 Task: Add Mission White Corn Tortillas 30 Count to the cart.
Action: Mouse moved to (18, 108)
Screenshot: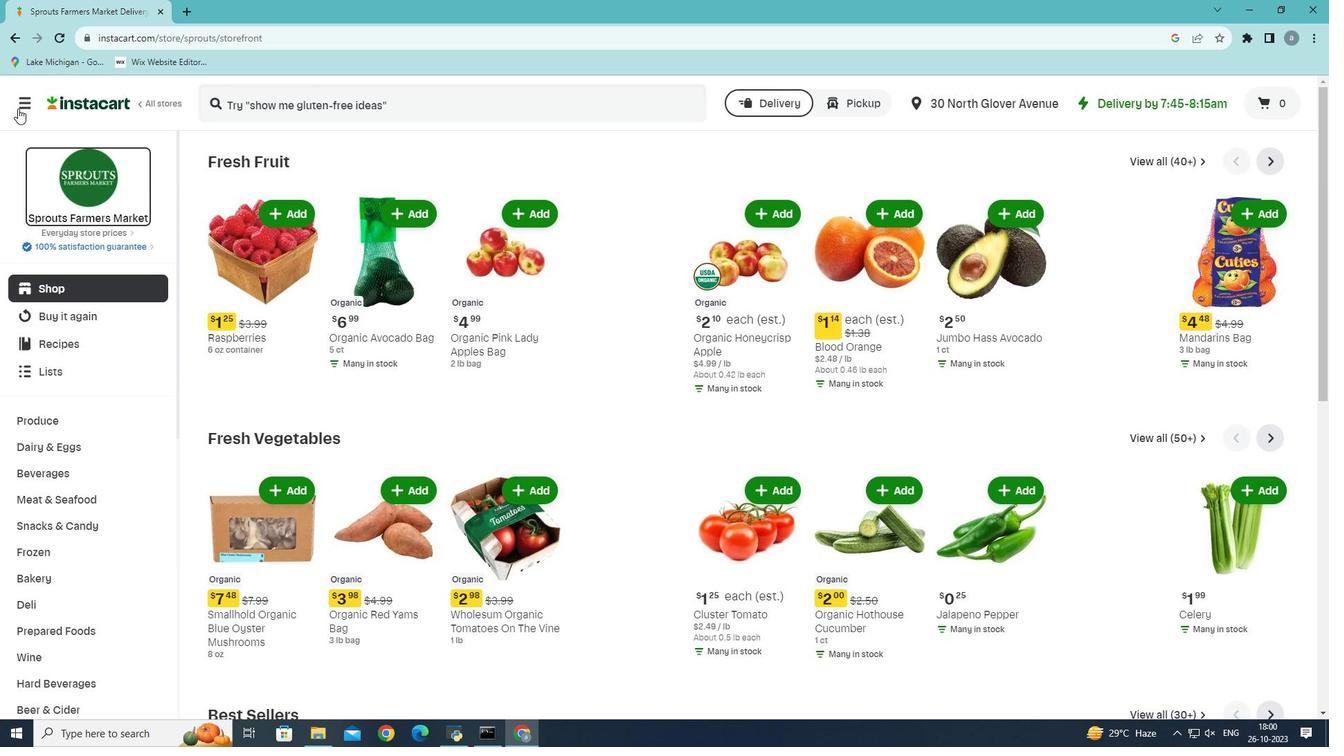 
Action: Mouse pressed left at (18, 108)
Screenshot: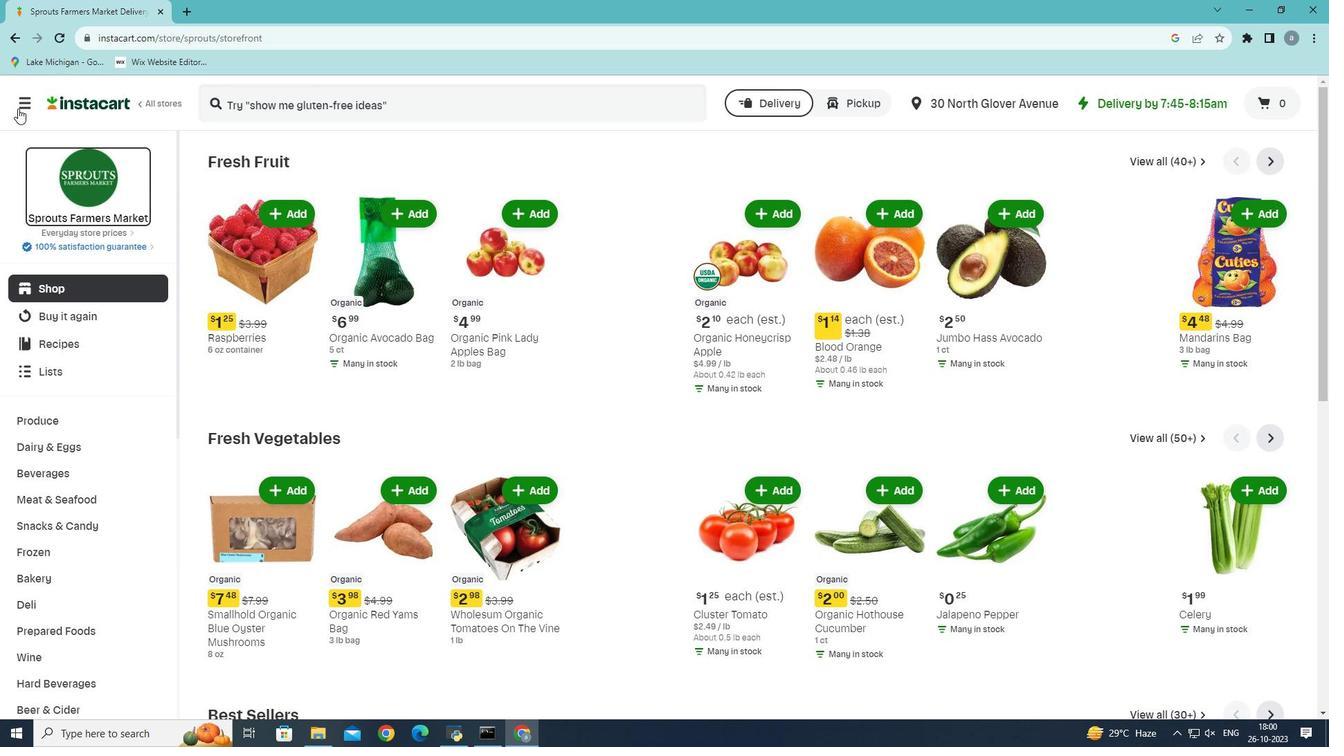 
Action: Mouse moved to (65, 397)
Screenshot: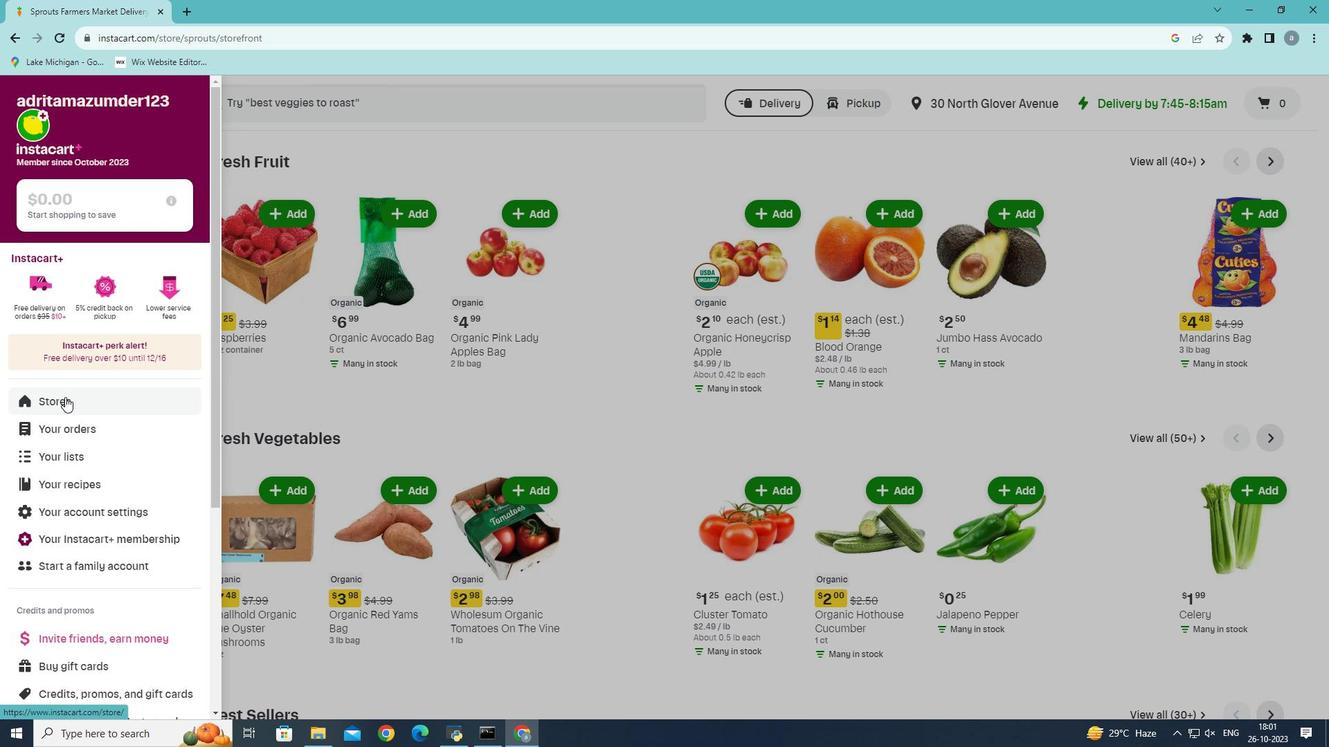 
Action: Mouse pressed left at (65, 397)
Screenshot: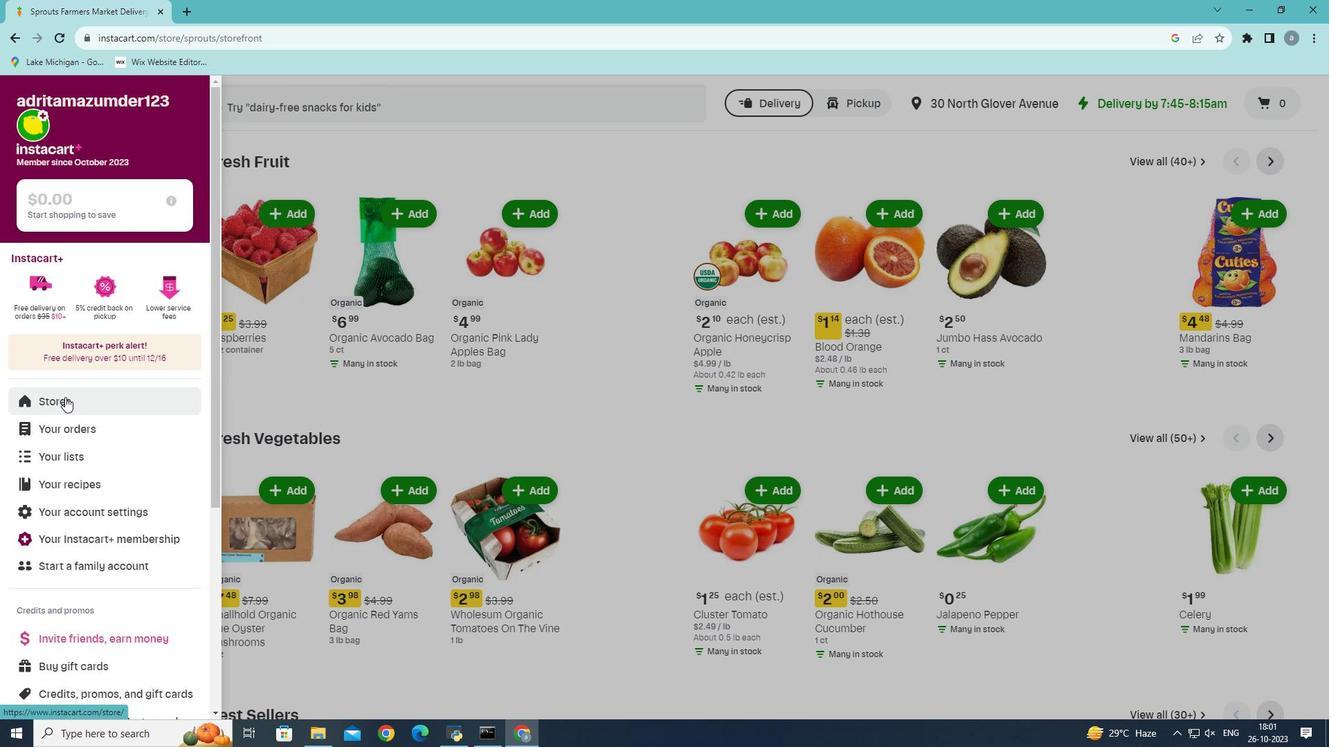 
Action: Mouse moved to (327, 151)
Screenshot: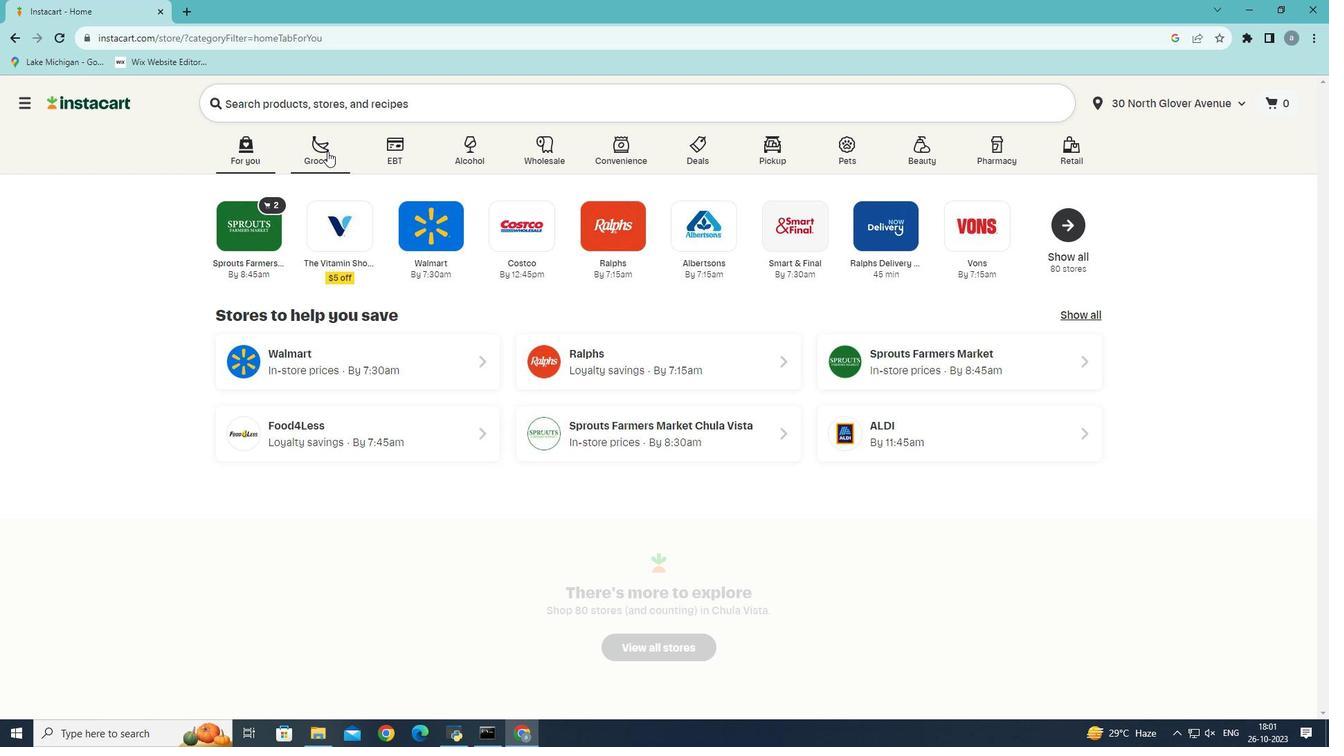 
Action: Mouse pressed left at (327, 151)
Screenshot: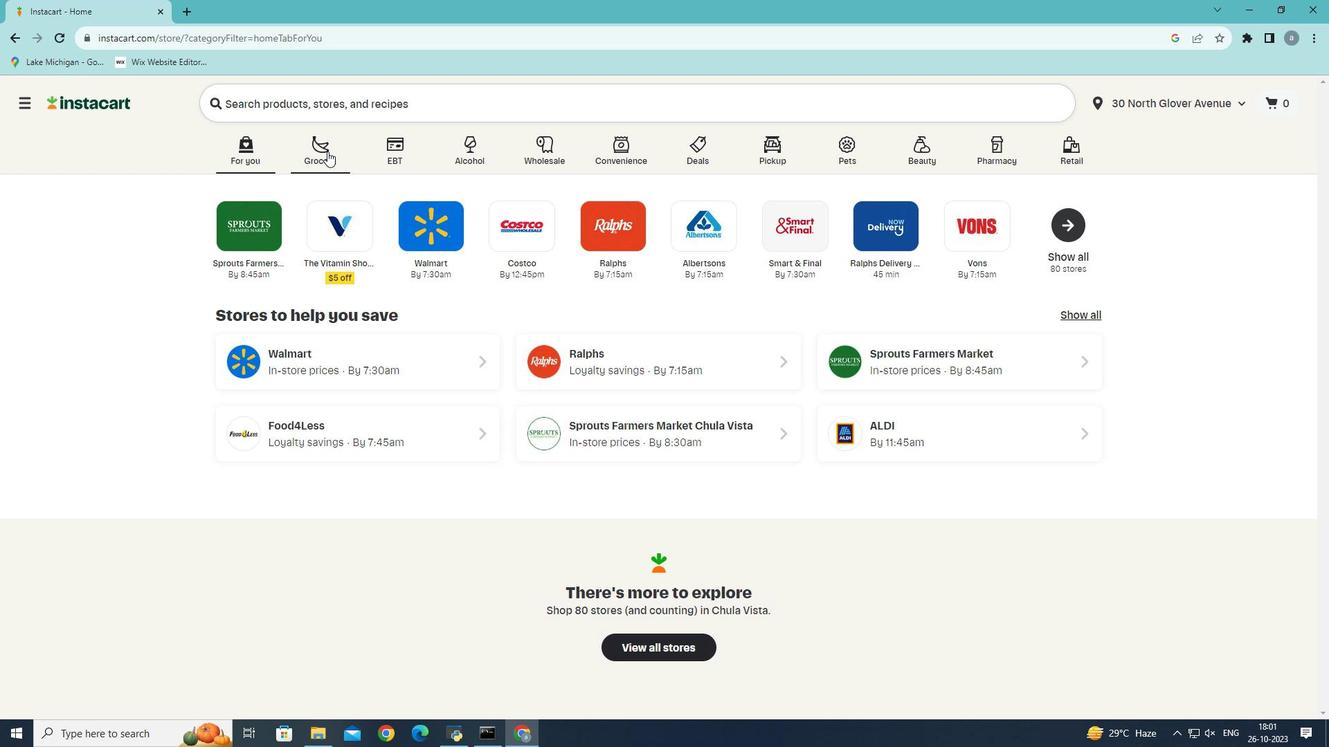 
Action: Mouse moved to (302, 398)
Screenshot: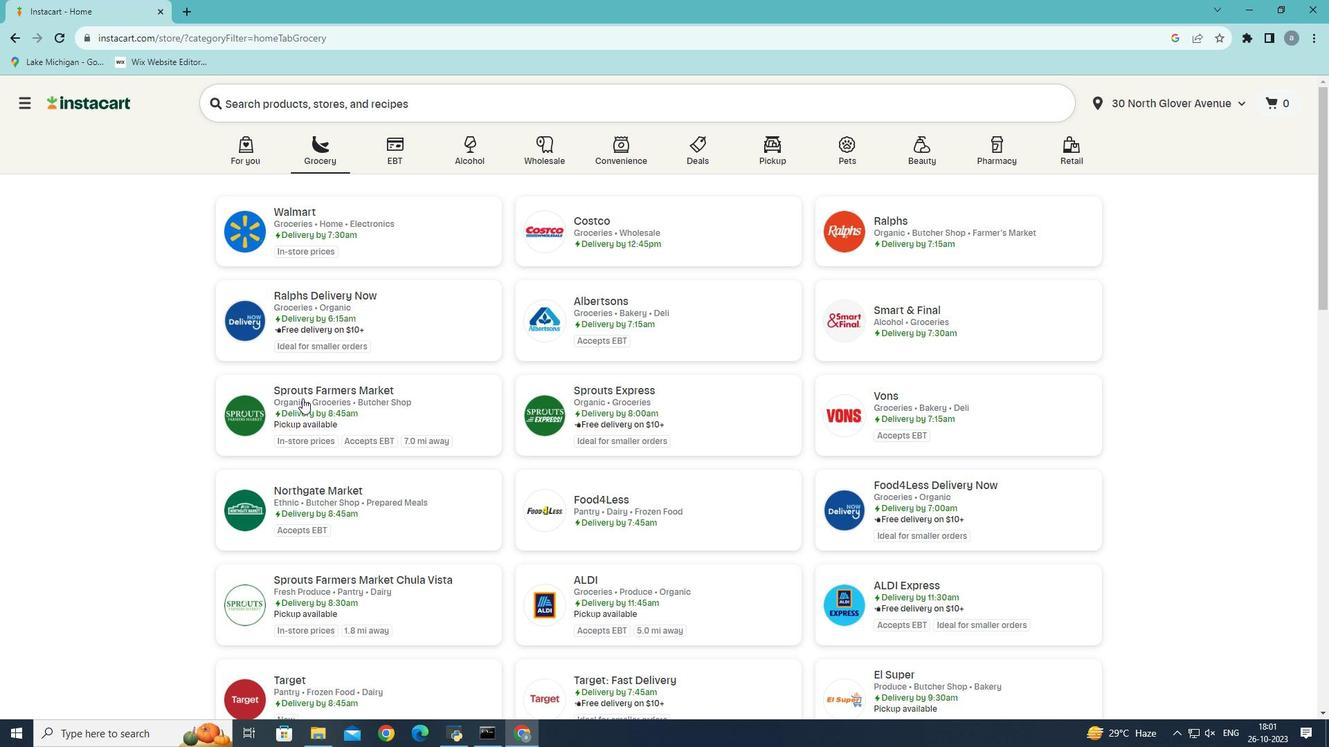 
Action: Mouse pressed left at (302, 398)
Screenshot: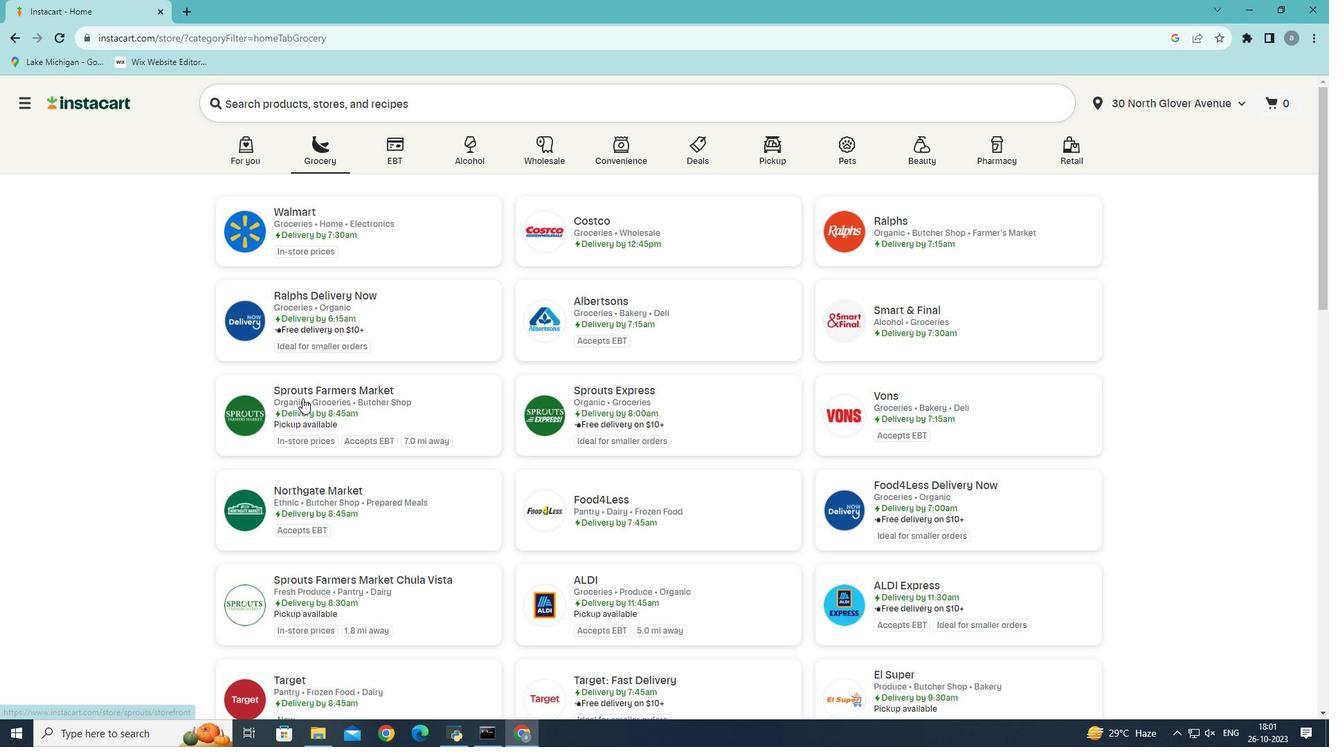 
Action: Mouse moved to (69, 582)
Screenshot: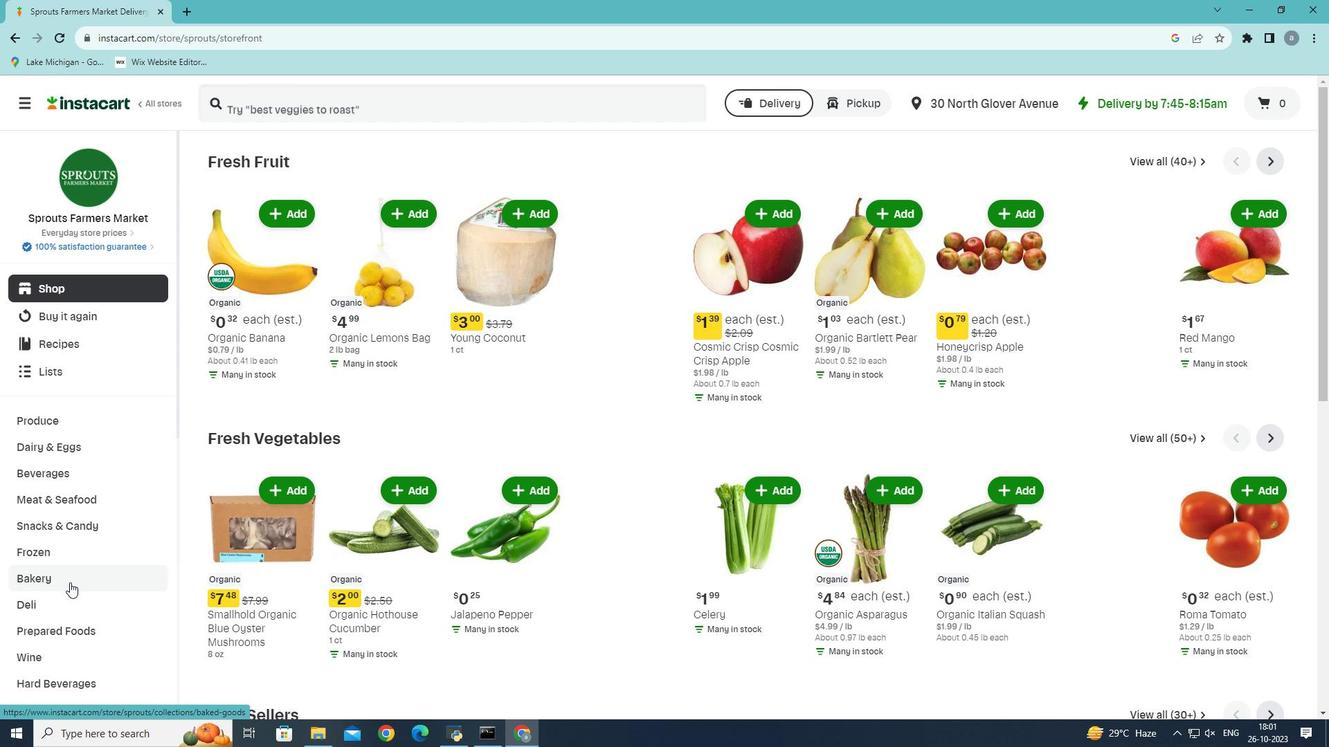 
Action: Mouse pressed left at (69, 582)
Screenshot: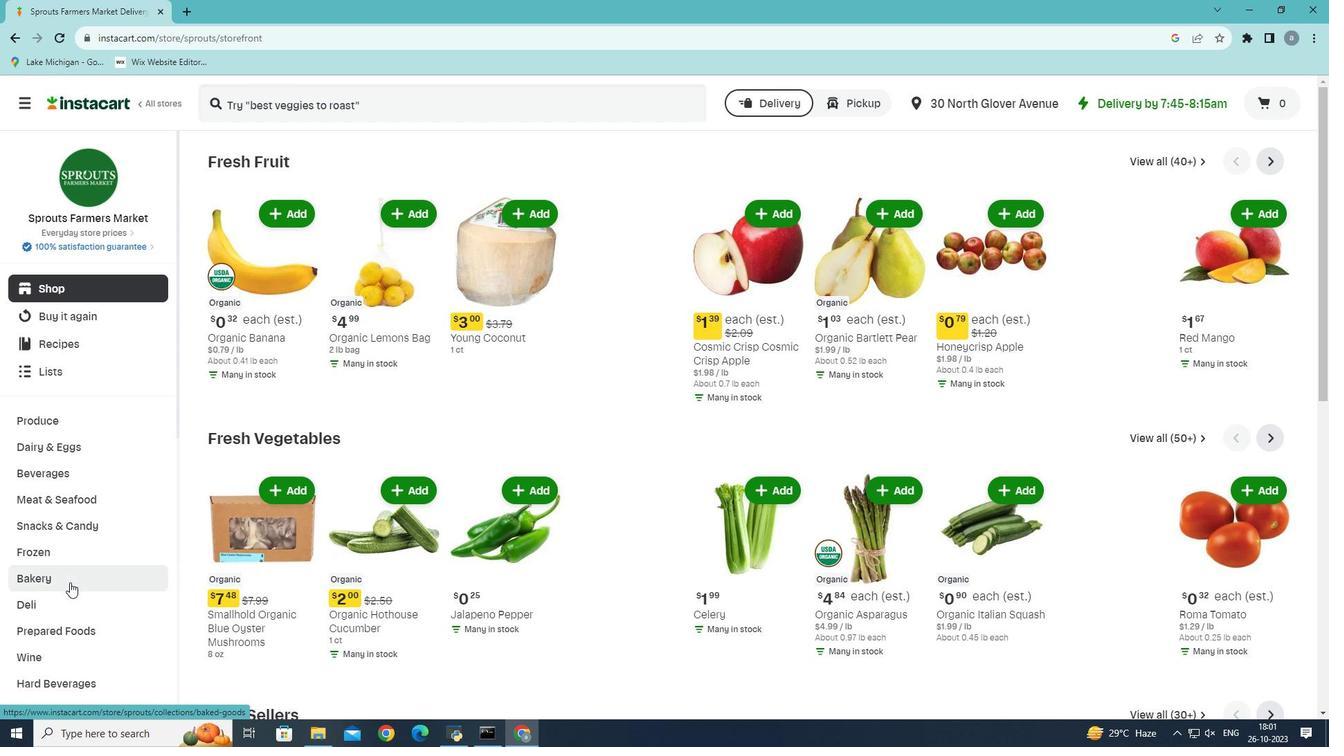 
Action: Mouse moved to (1024, 195)
Screenshot: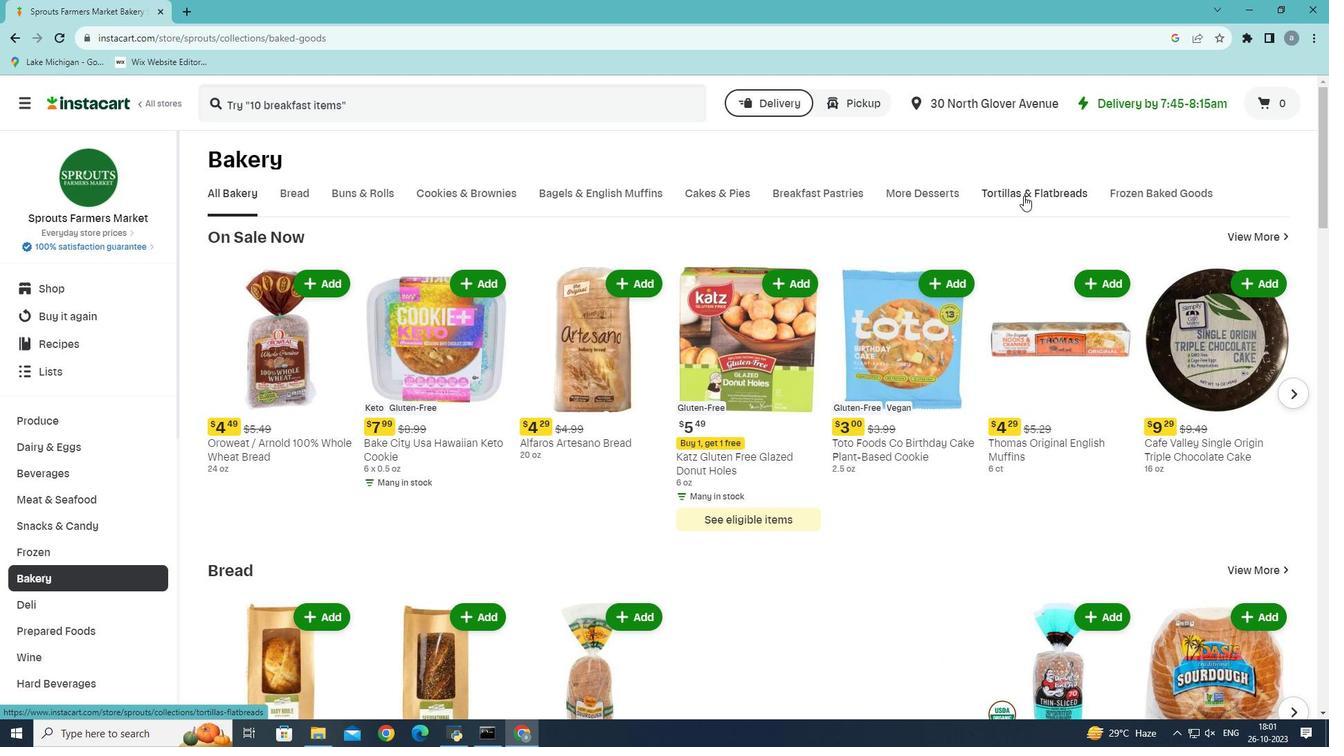 
Action: Mouse pressed left at (1024, 195)
Screenshot: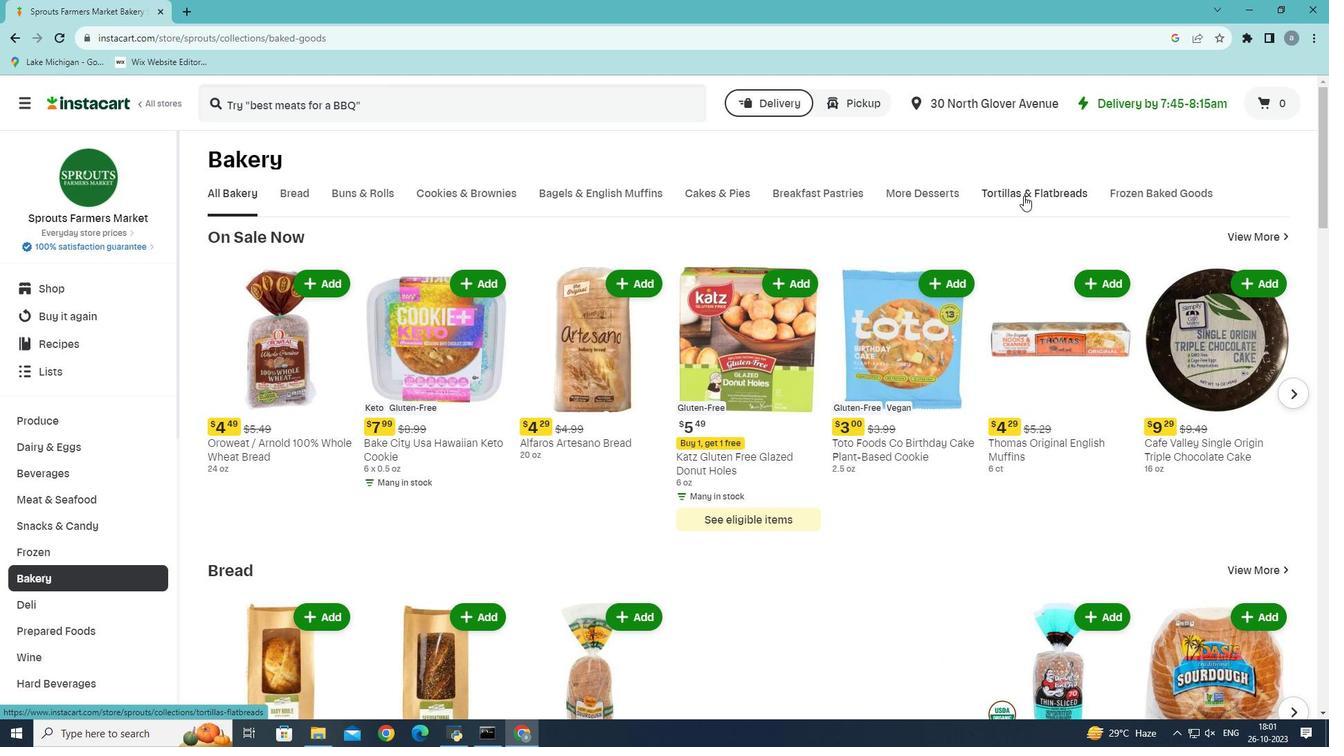 
Action: Mouse moved to (317, 238)
Screenshot: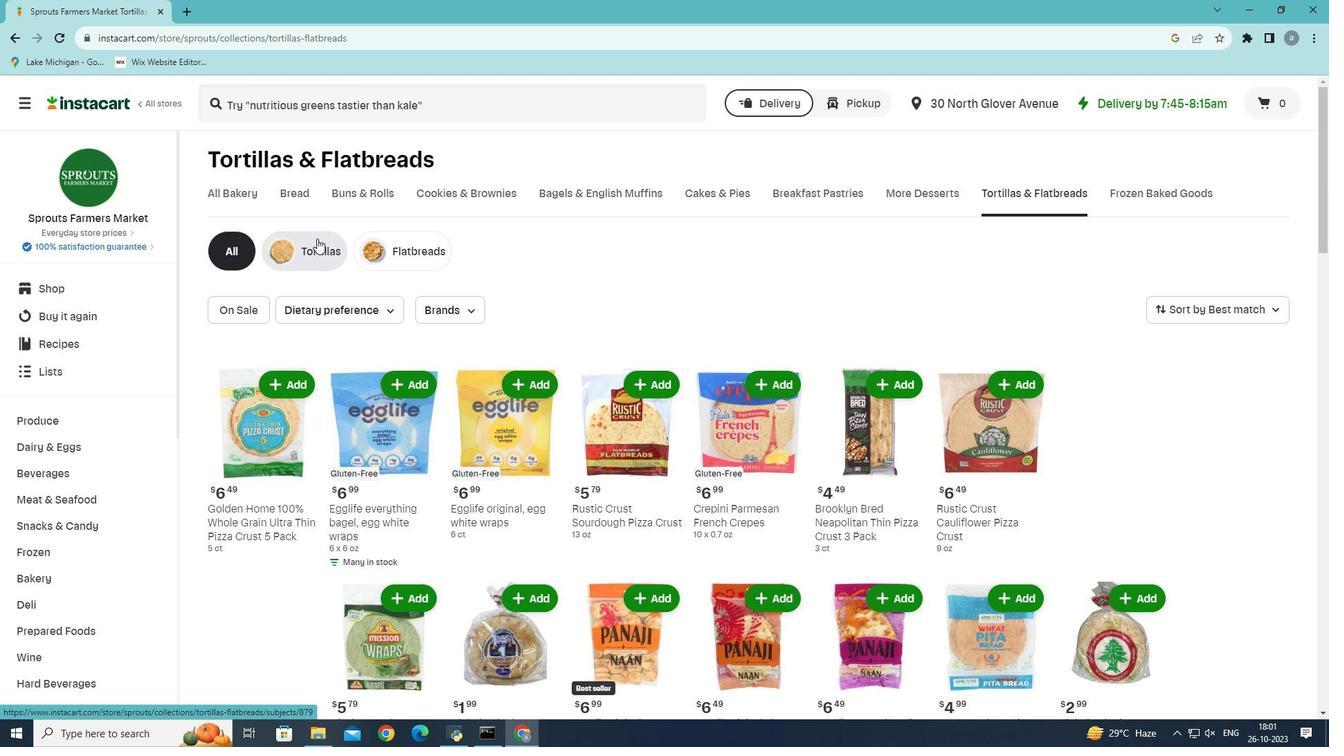 
Action: Mouse pressed left at (317, 238)
Screenshot: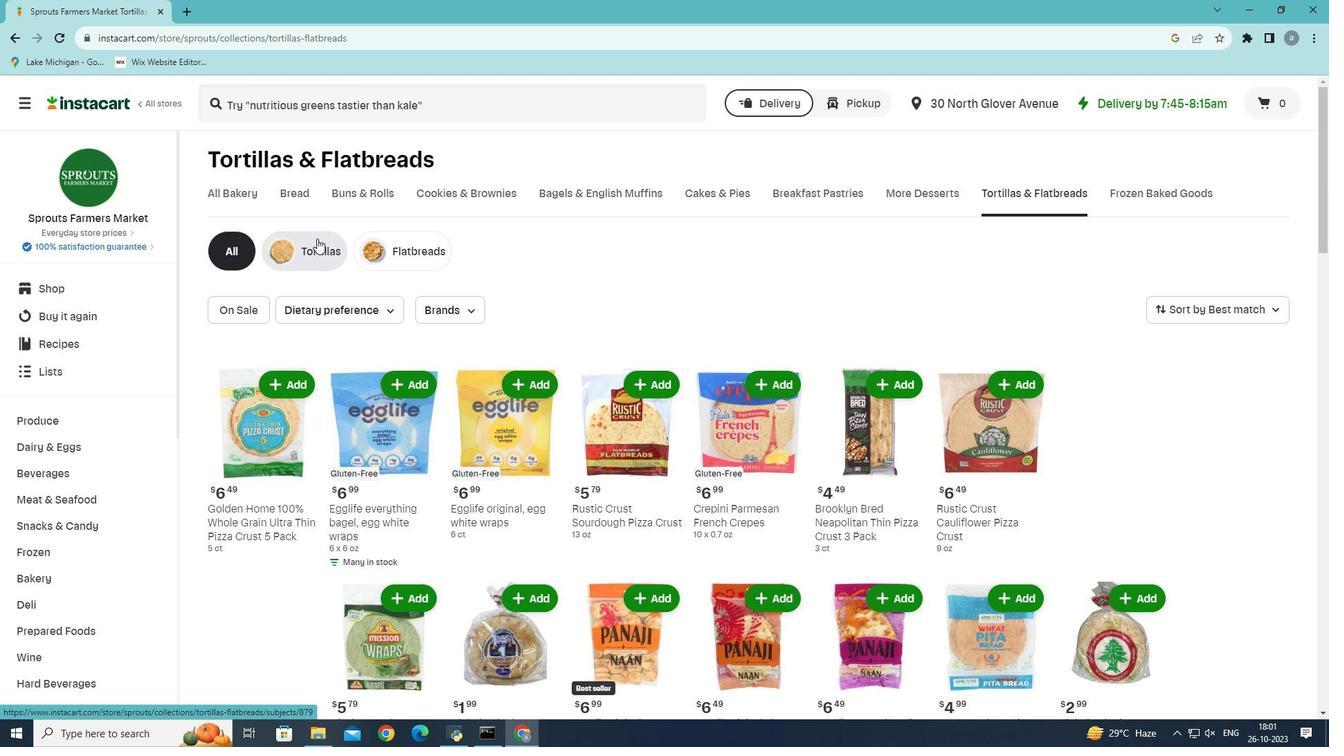 
Action: Mouse moved to (681, 395)
Screenshot: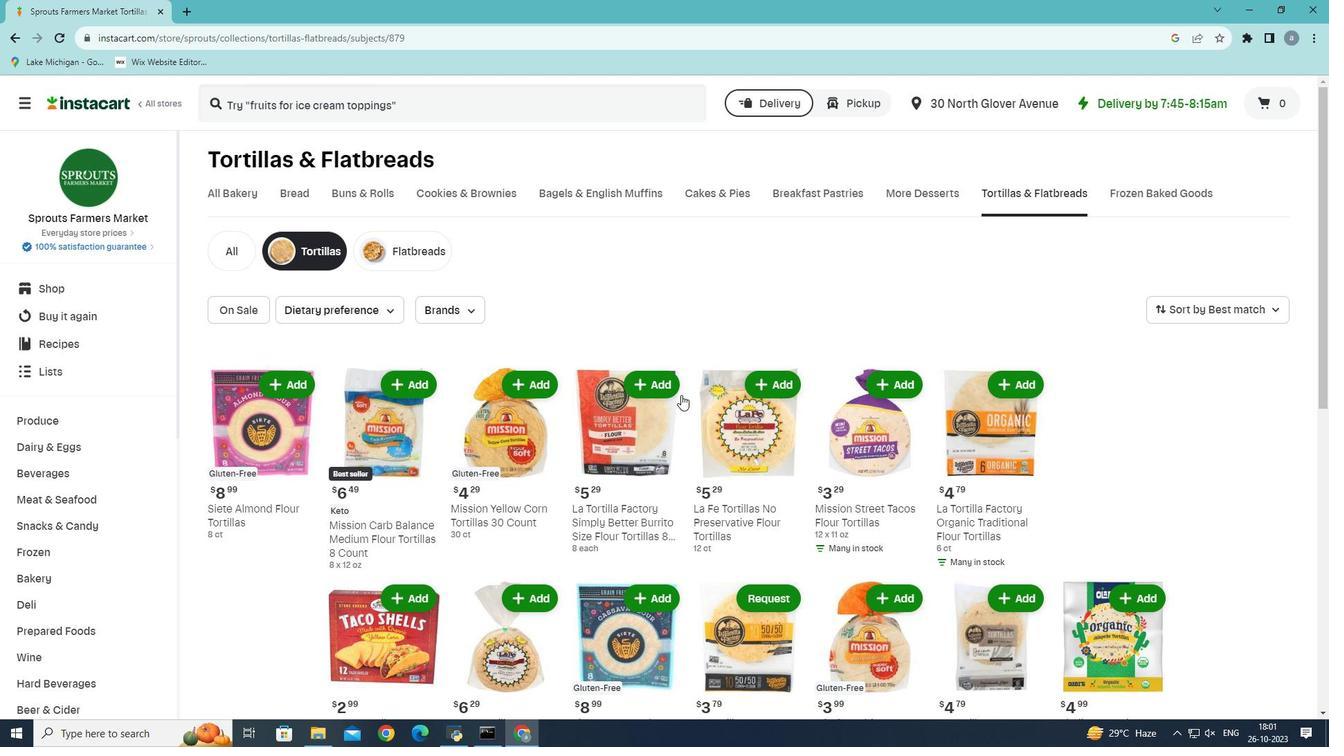 
Action: Mouse scrolled (681, 394) with delta (0, 0)
Screenshot: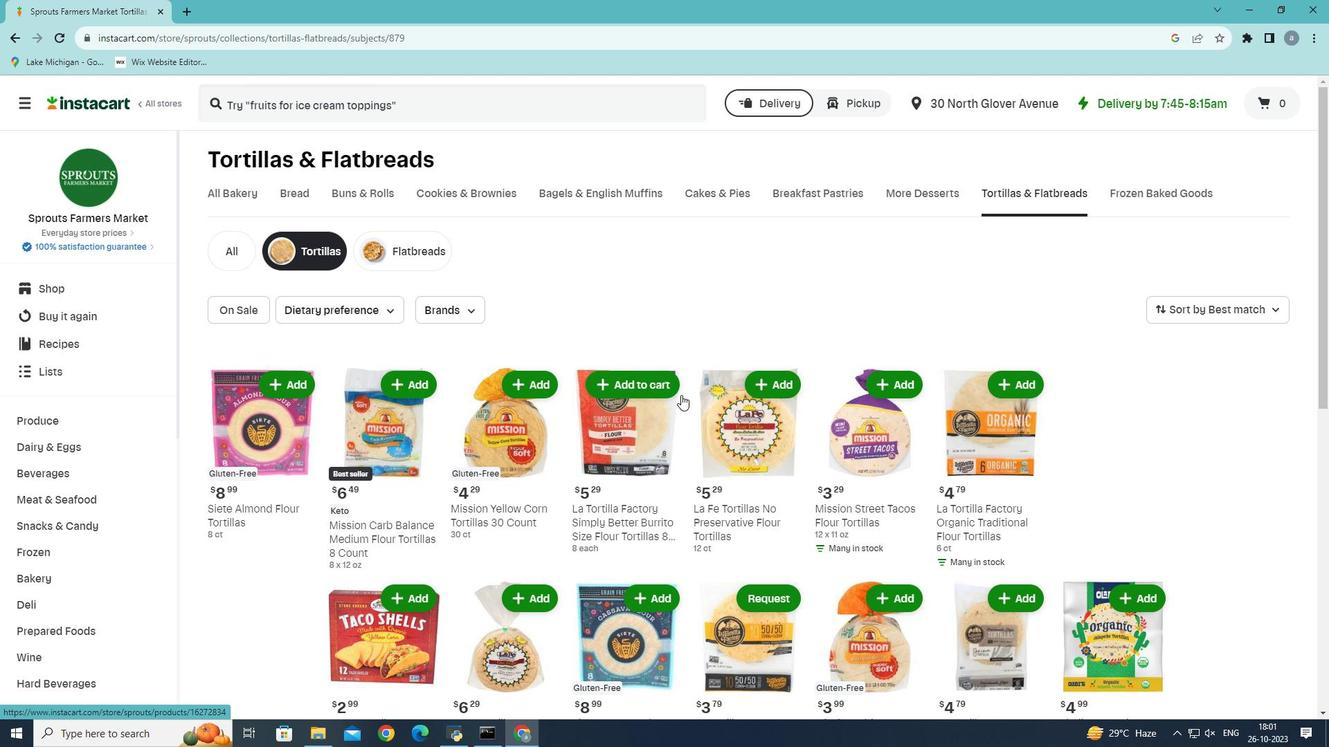 
Action: Mouse moved to (862, 380)
Screenshot: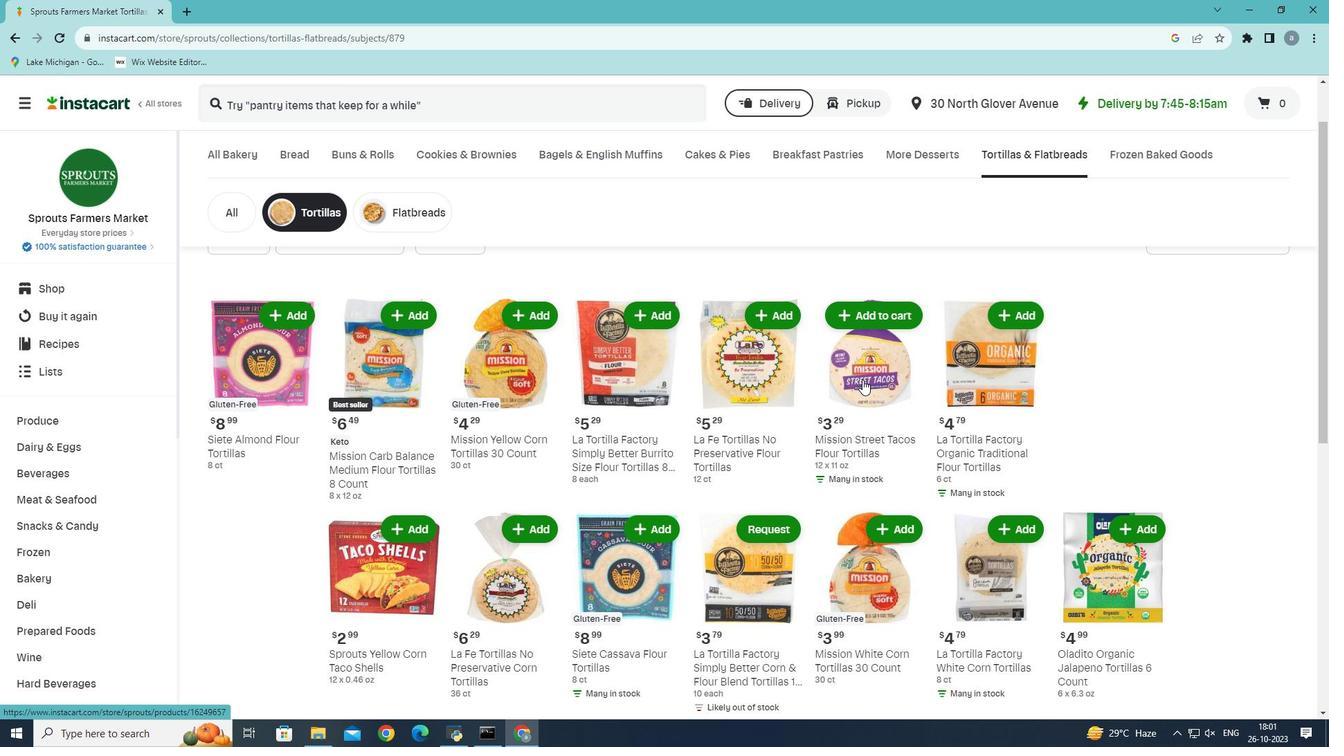 
Action: Mouse scrolled (862, 379) with delta (0, 0)
Screenshot: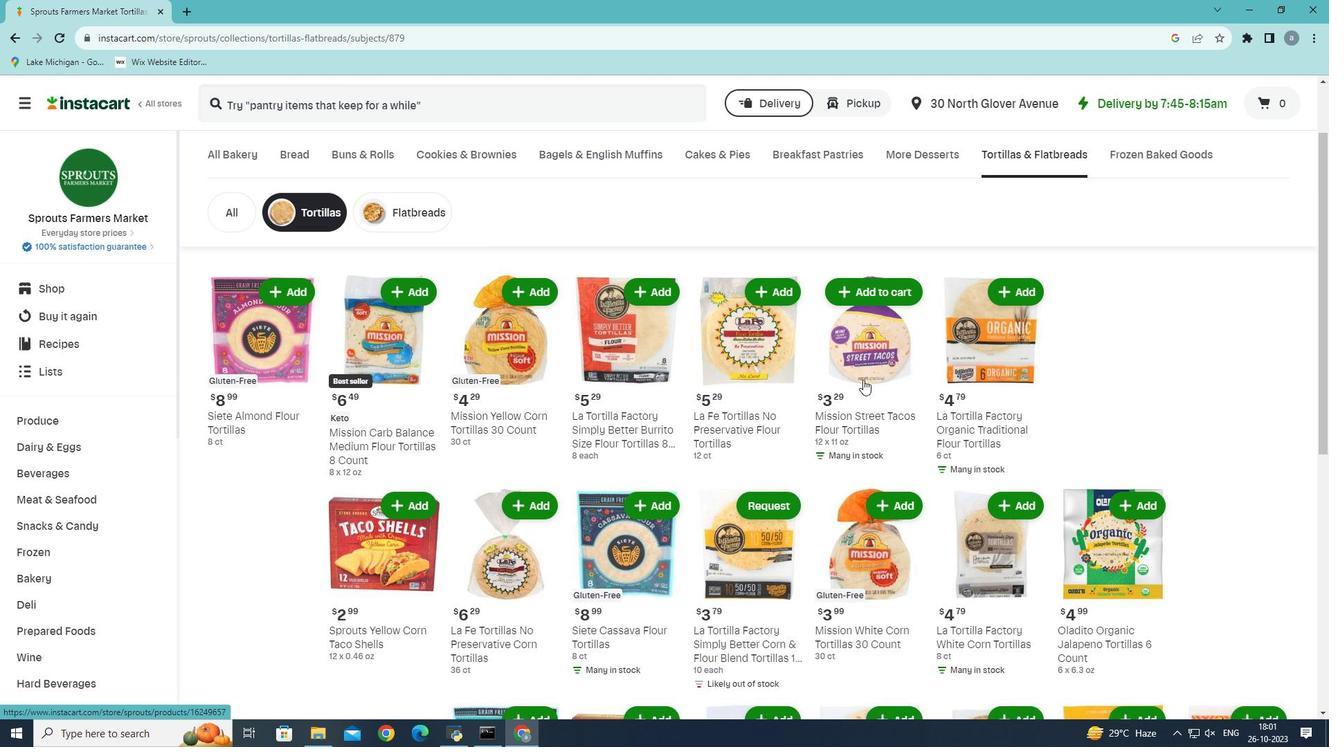 
Action: Mouse moved to (863, 380)
Screenshot: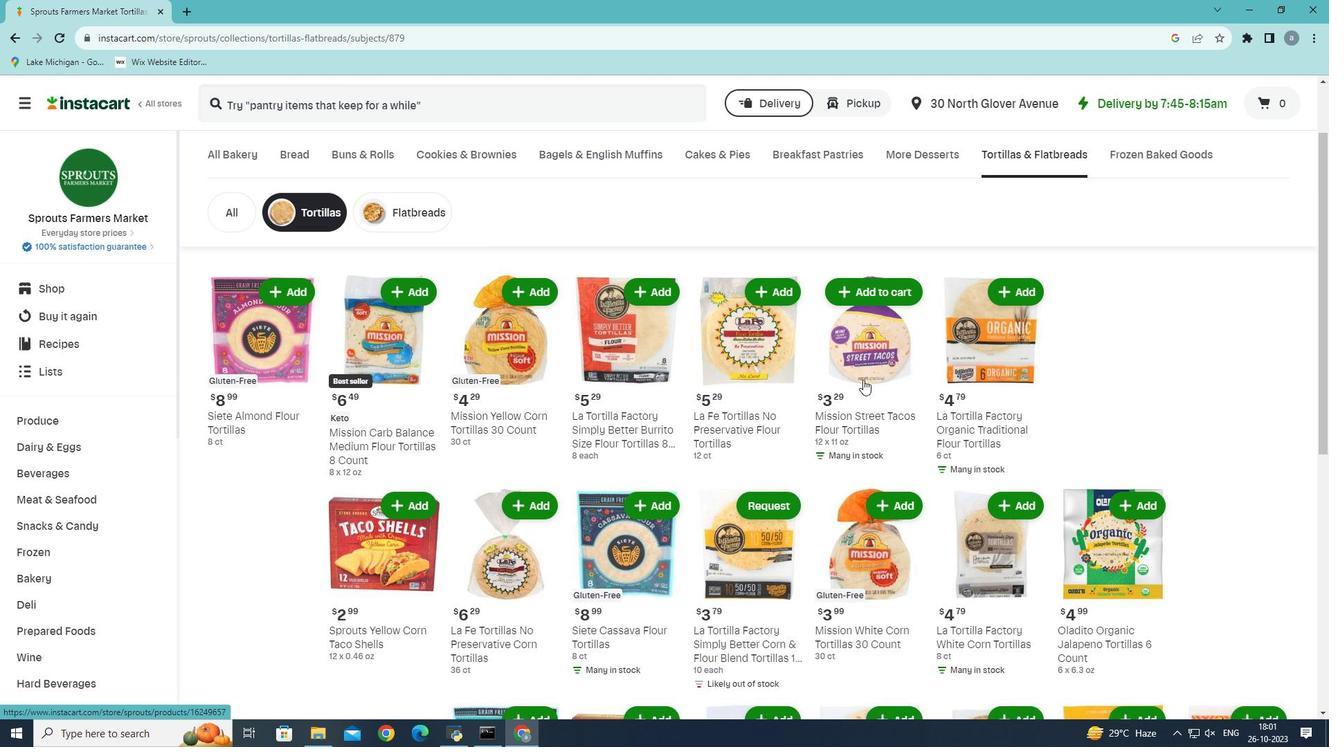 
Action: Mouse scrolled (863, 379) with delta (0, 0)
Screenshot: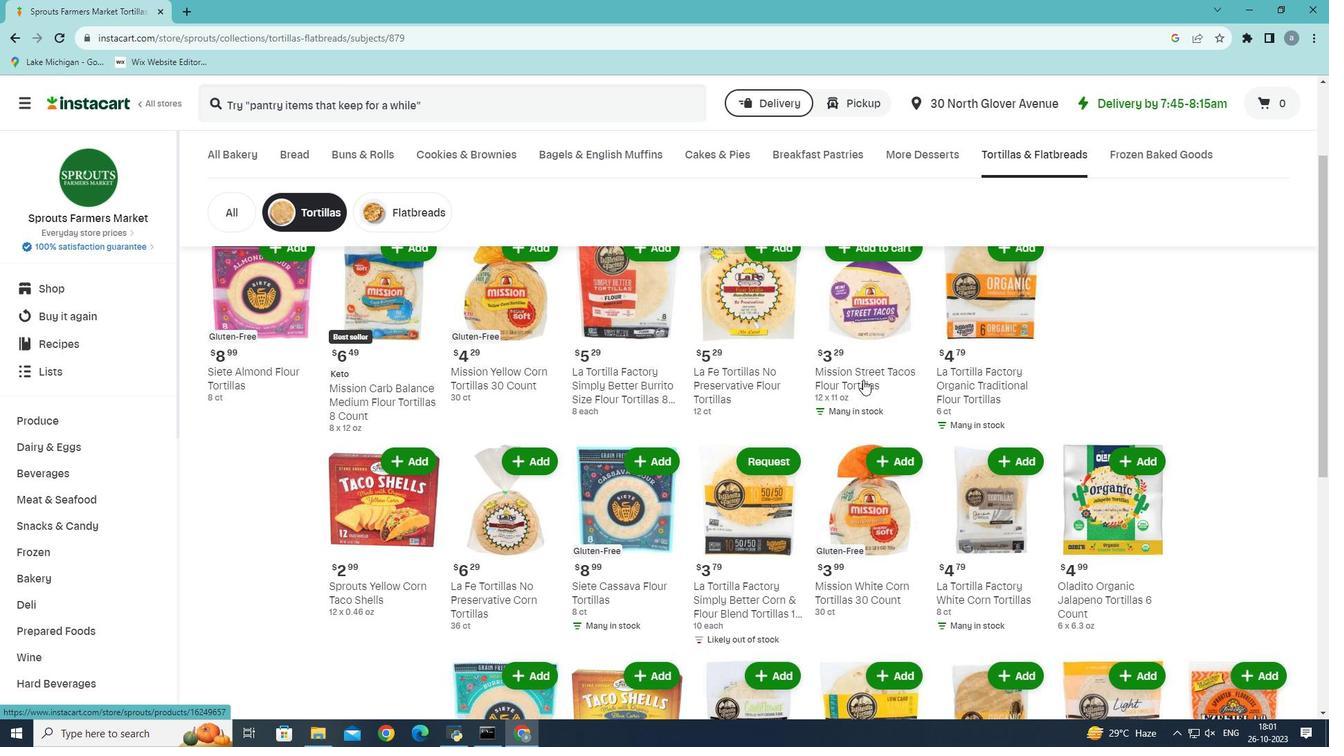 
Action: Mouse scrolled (863, 379) with delta (0, 0)
Screenshot: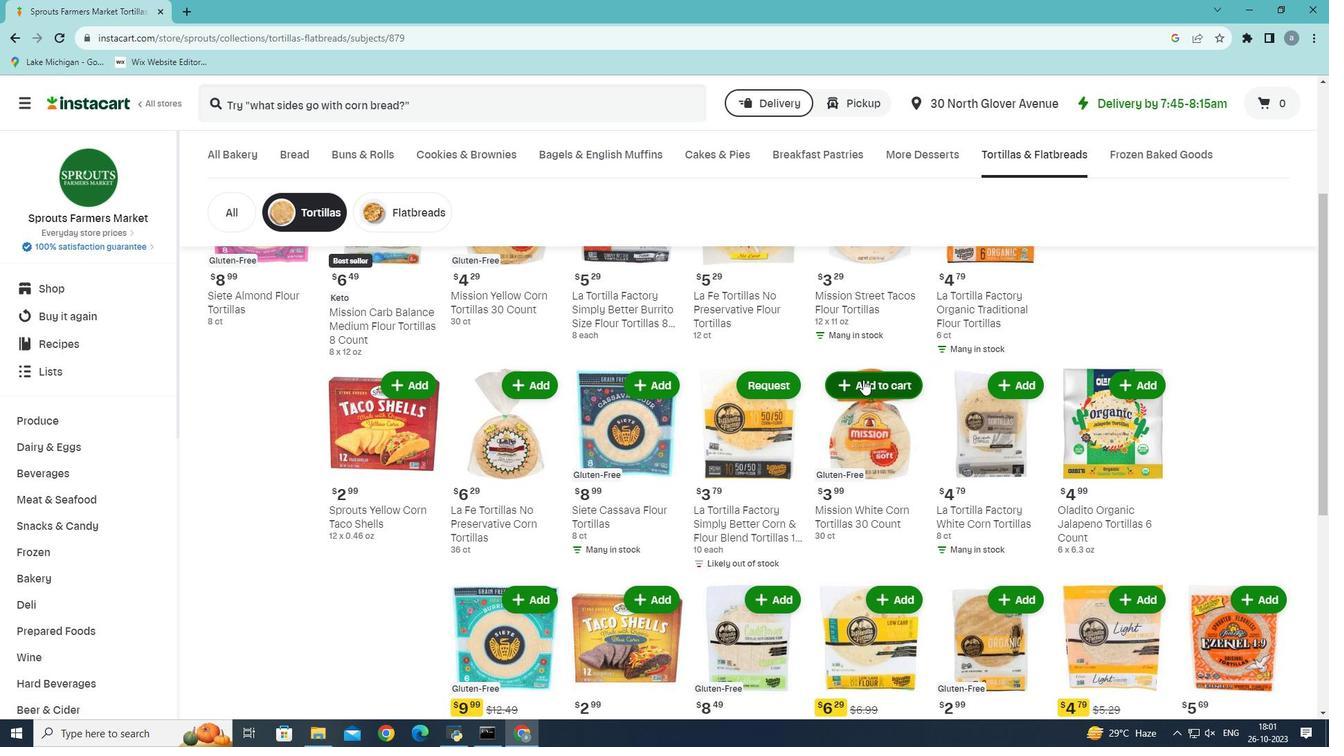 
Action: Mouse moved to (882, 321)
Screenshot: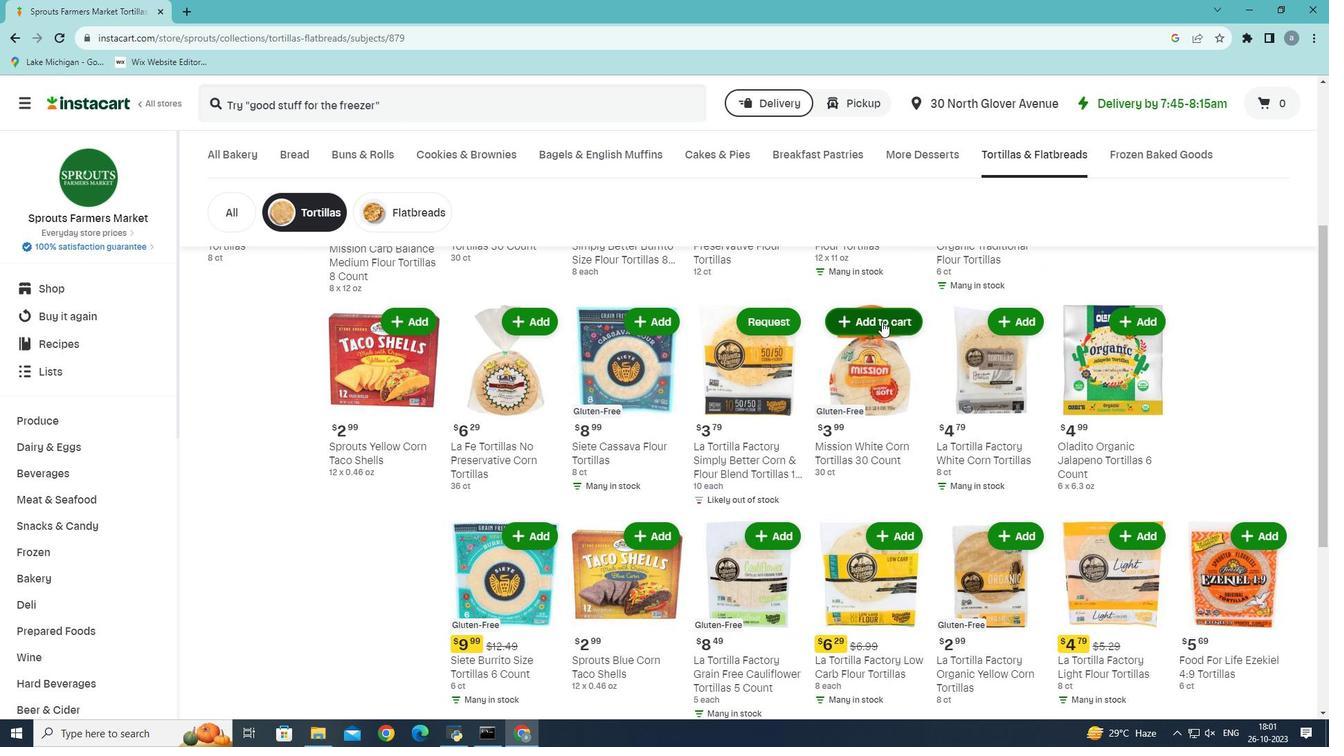
Action: Mouse pressed left at (882, 321)
Screenshot: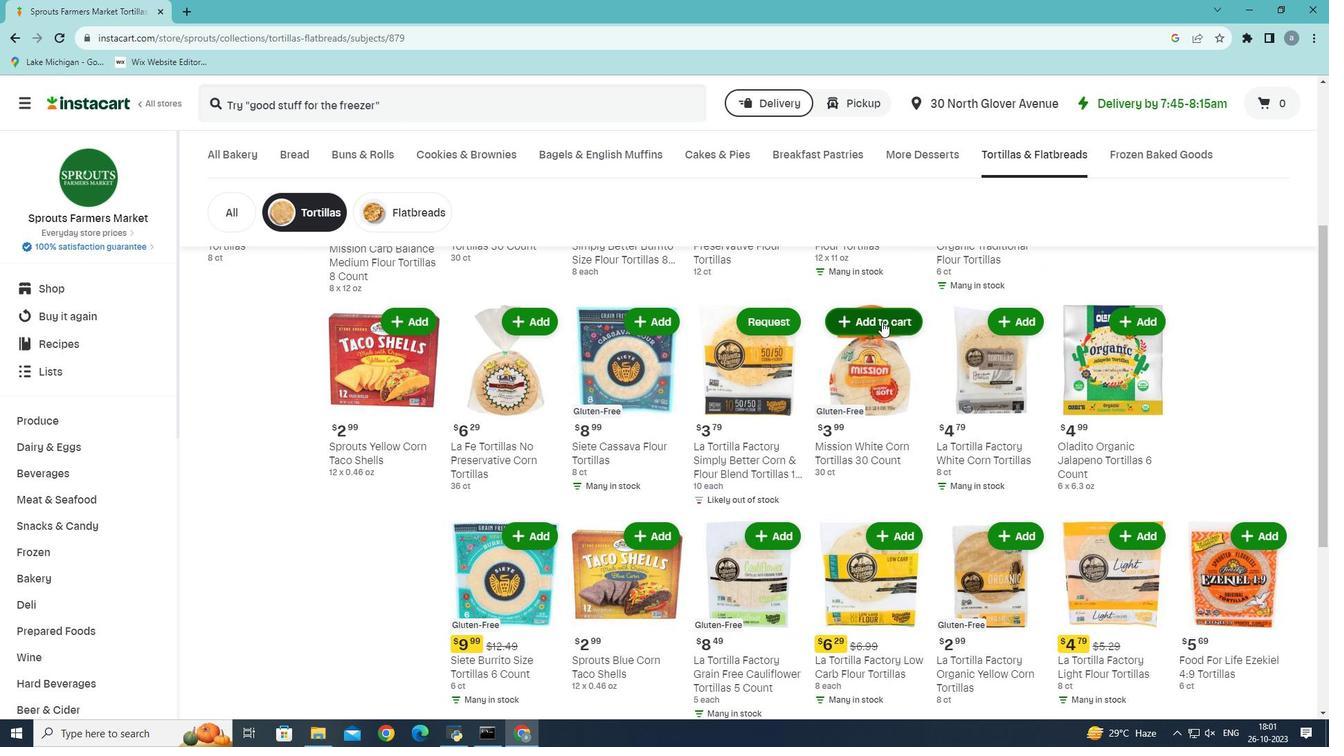
Action: Mouse moved to (859, 306)
Screenshot: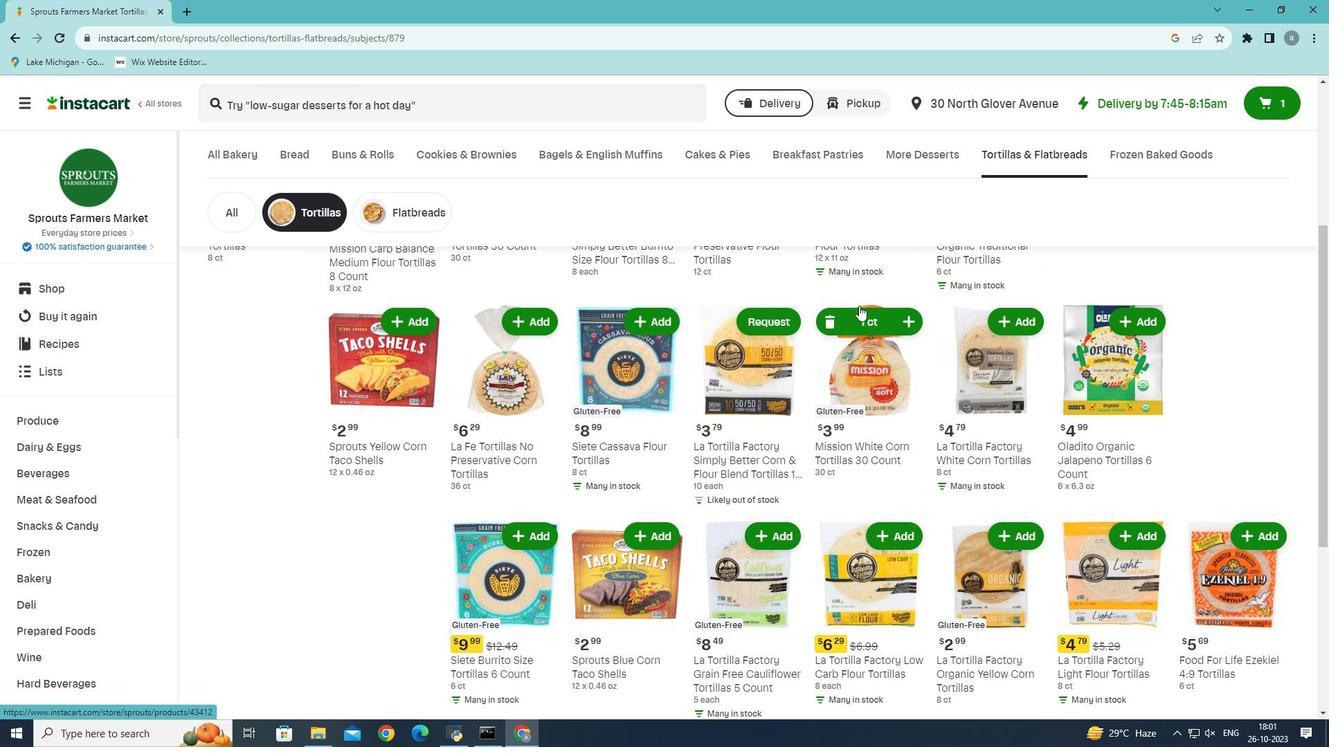 
